 Task: Create in the project Vigilant in Backlog an issue 'Implement a new cloud-based supply chain finance system for a company with advanced financing and payment processing capabilities', assign it to team member softage.1@softage.net and change the status to IN PROGRESS.
Action: Mouse moved to (171, 46)
Screenshot: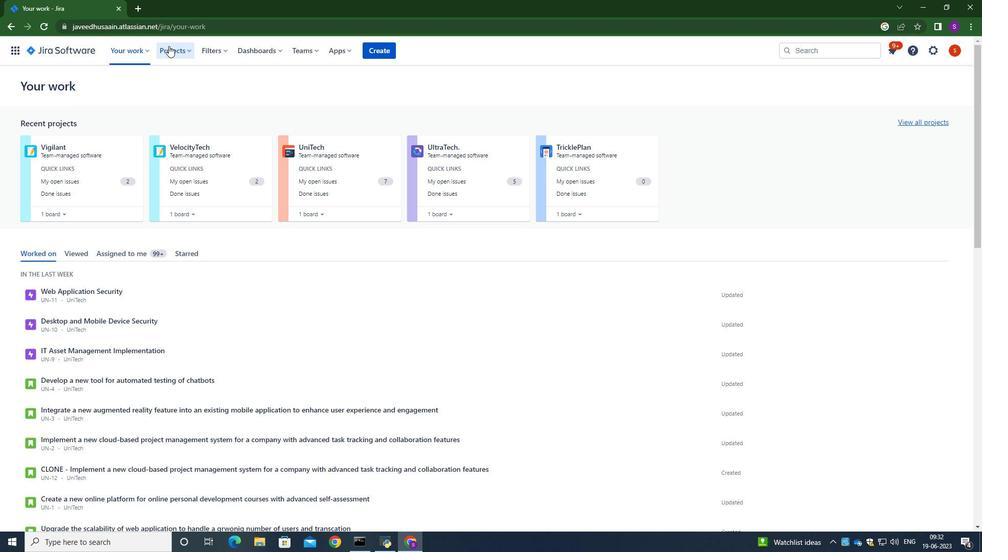 
Action: Mouse pressed left at (171, 46)
Screenshot: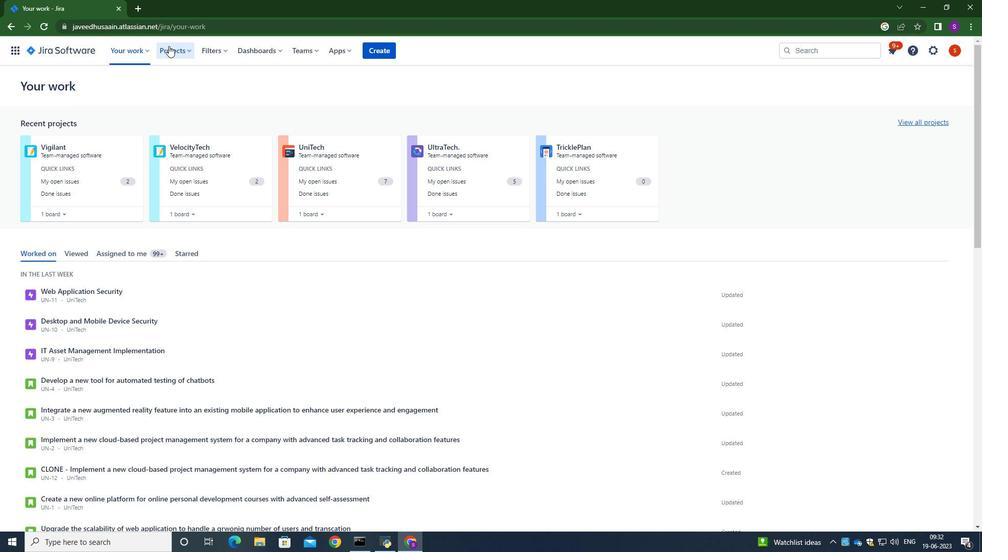 
Action: Mouse moved to (223, 103)
Screenshot: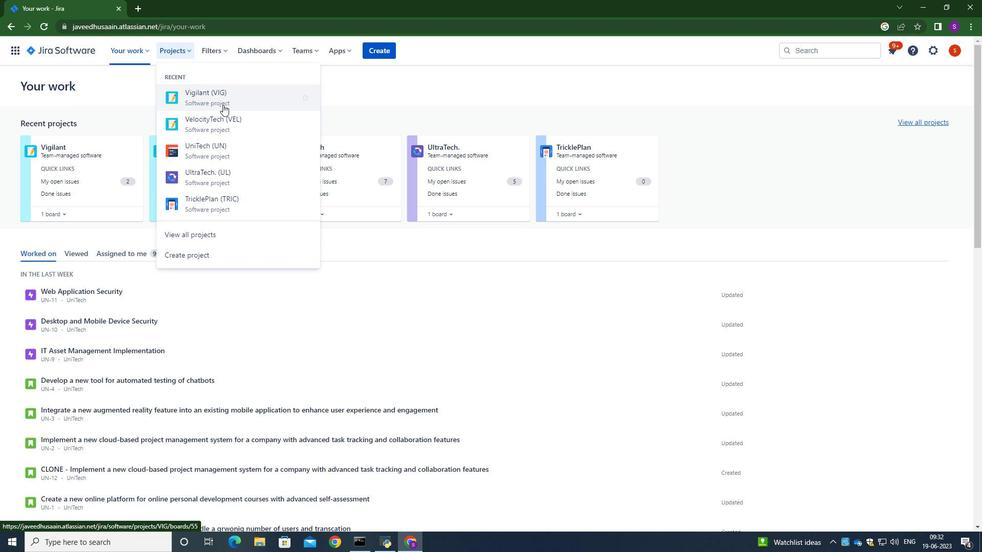 
Action: Mouse pressed left at (223, 103)
Screenshot: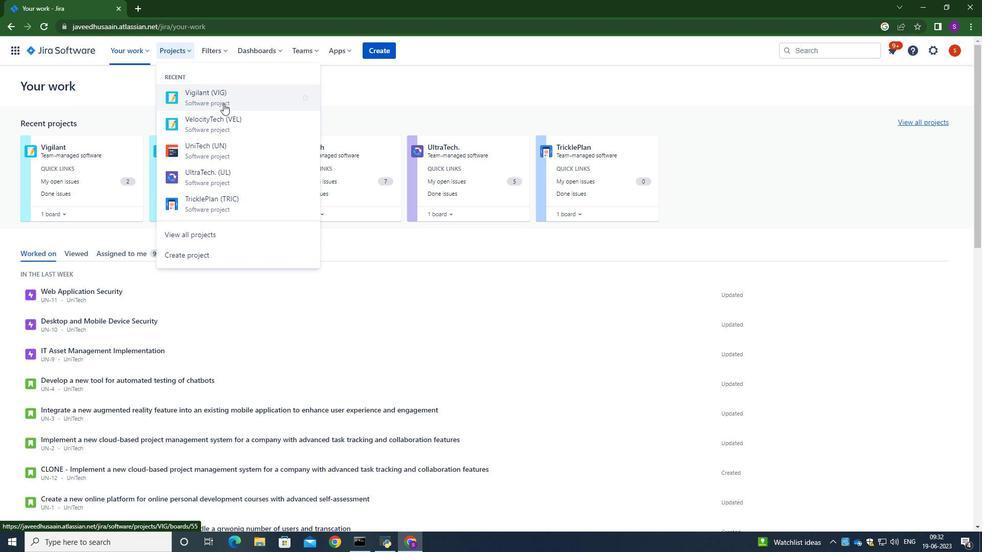 
Action: Mouse moved to (68, 151)
Screenshot: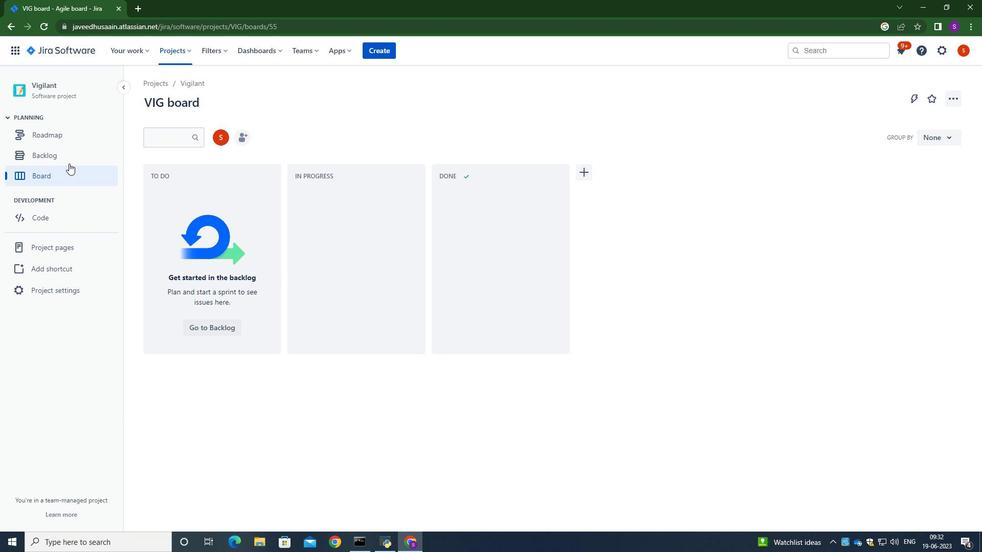 
Action: Mouse pressed left at (68, 151)
Screenshot: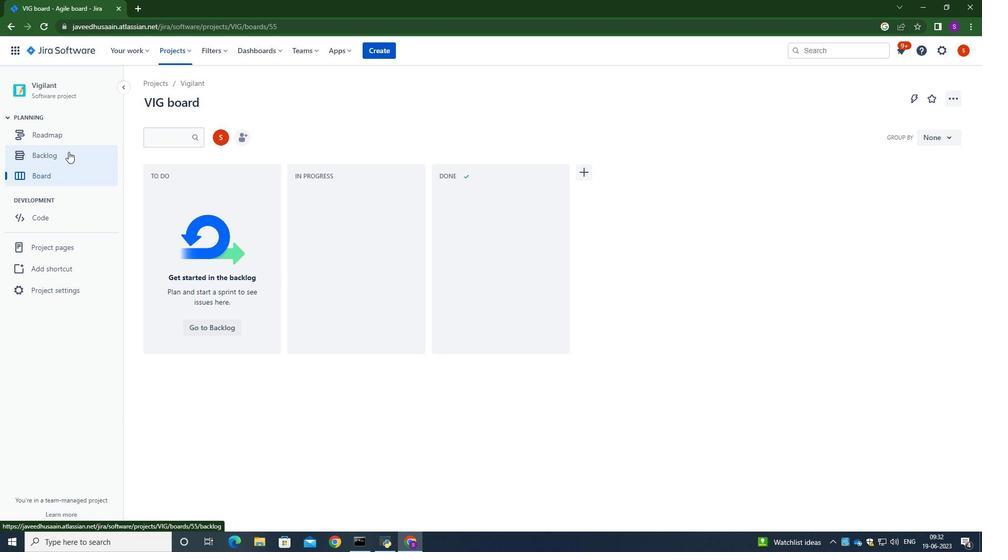 
Action: Mouse moved to (183, 245)
Screenshot: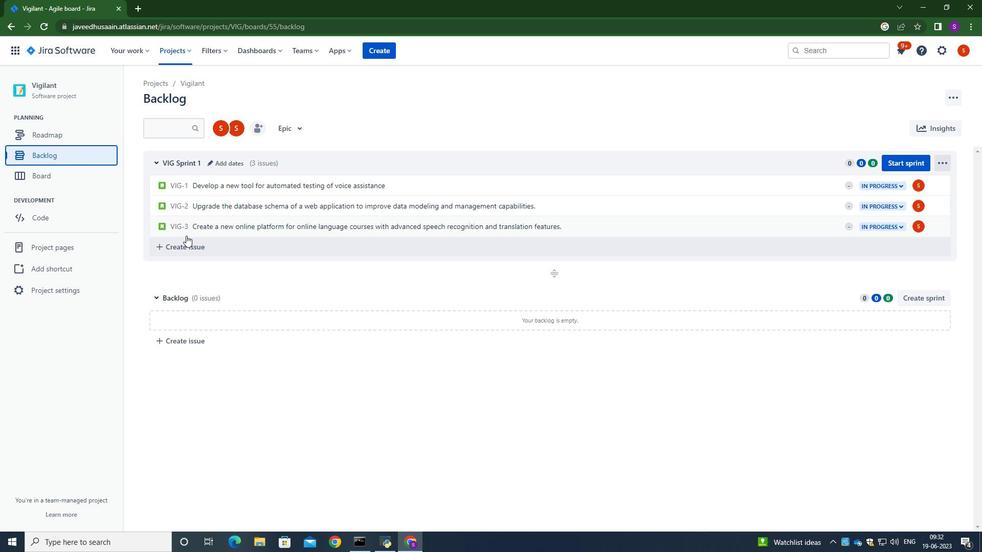 
Action: Mouse pressed left at (183, 245)
Screenshot: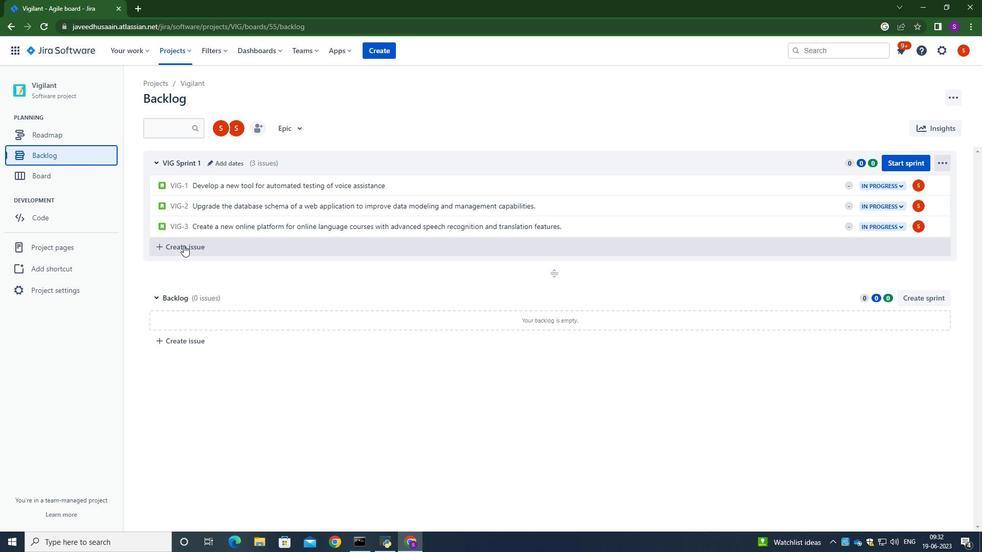 
Action: Mouse moved to (216, 247)
Screenshot: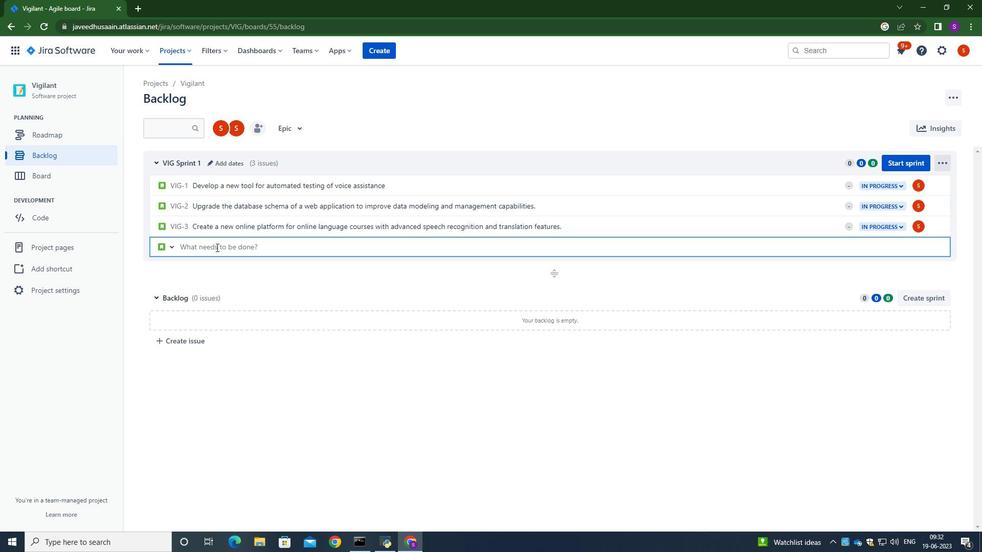 
Action: Mouse pressed left at (216, 247)
Screenshot: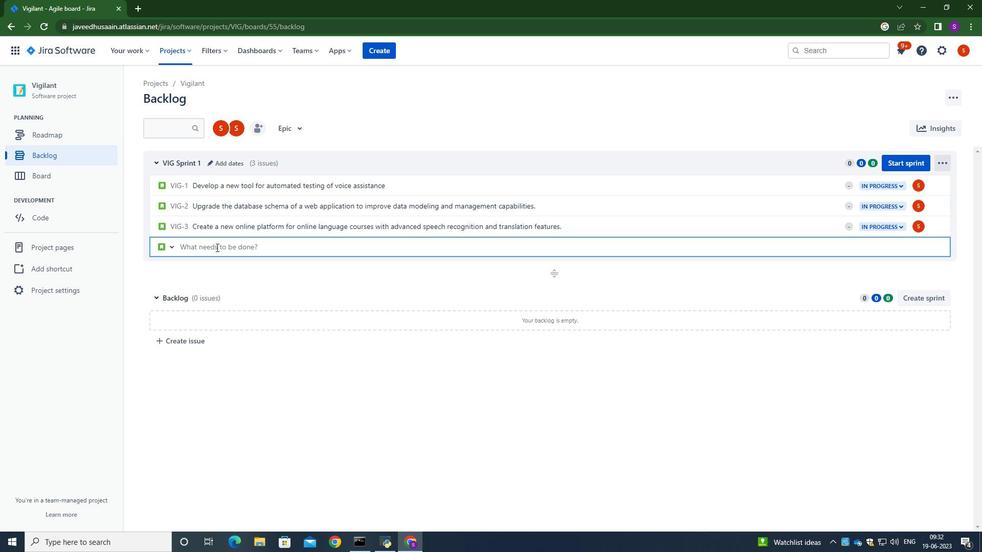 
Action: Key pressed <Key.caps_lock>I<Key.caps_lock>mop<Key.backspace><Key.backspace>plemant<Key.space><Key.backspace><Key.backspace><Key.backspace><Key.backspace><Key.backspace>ment<Key.space>a<Key.space>new<Key.space>cloud<Key.space><Key.backspace>-based<Key.space>supply<Key.space>chain<Key.space>finance<Key.space>system<Key.space>for<Key.space>a<Key.space>company<Key.space>with<Key.space>advanced<Key.space>financing<Key.space>and<Key.space>payment<Key.space>processing<Key.space>capabilities.<Key.enter>
Screenshot: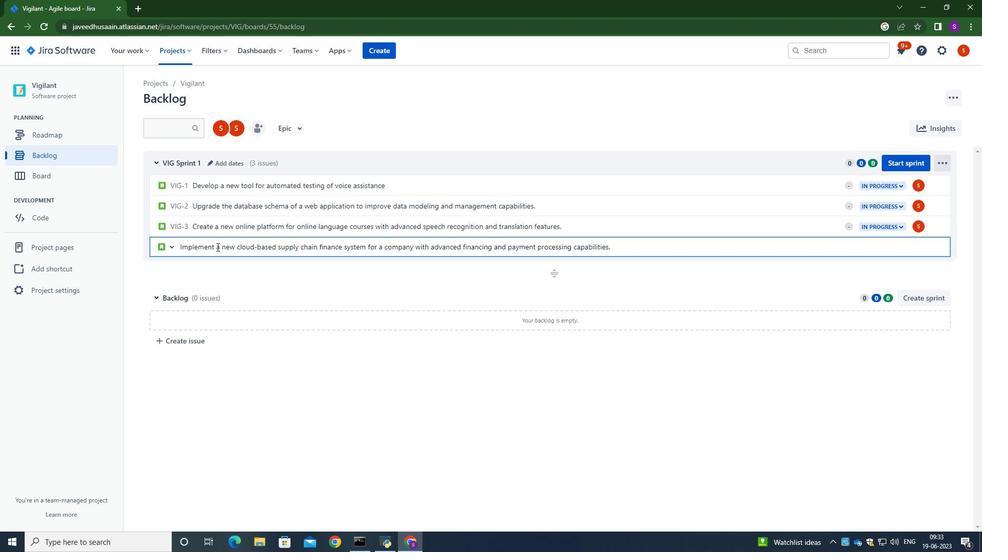 
Action: Mouse moved to (918, 246)
Screenshot: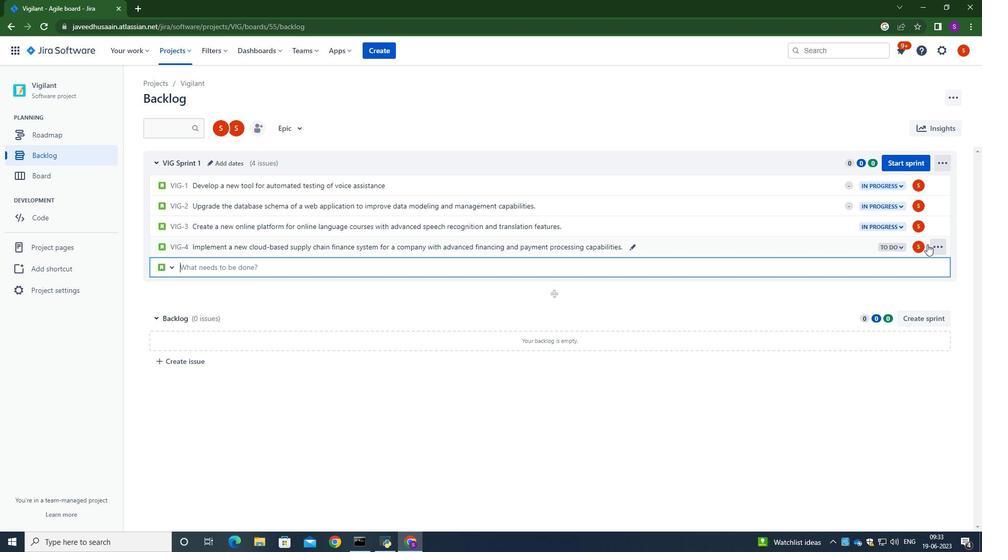 
Action: Mouse pressed left at (918, 246)
Screenshot: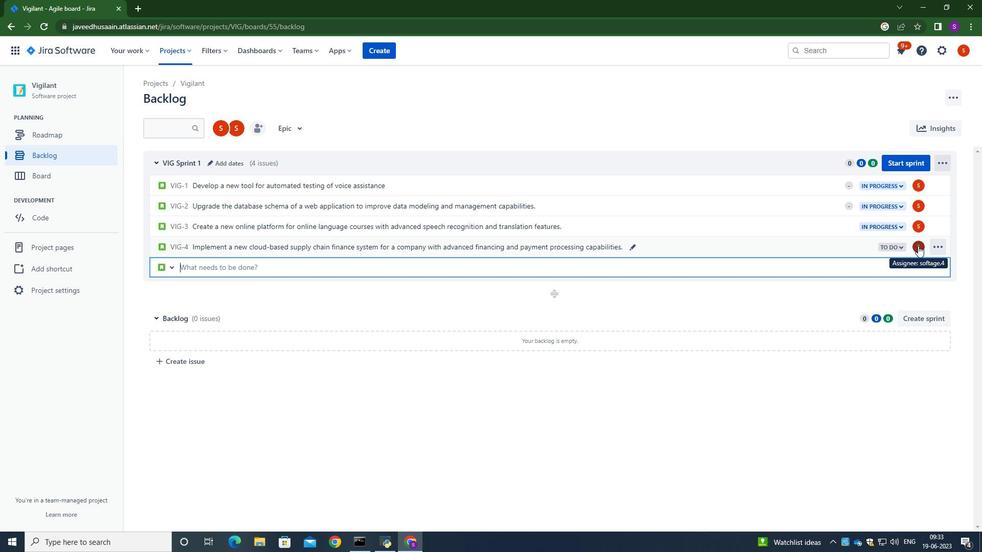 
Action: Mouse moved to (850, 263)
Screenshot: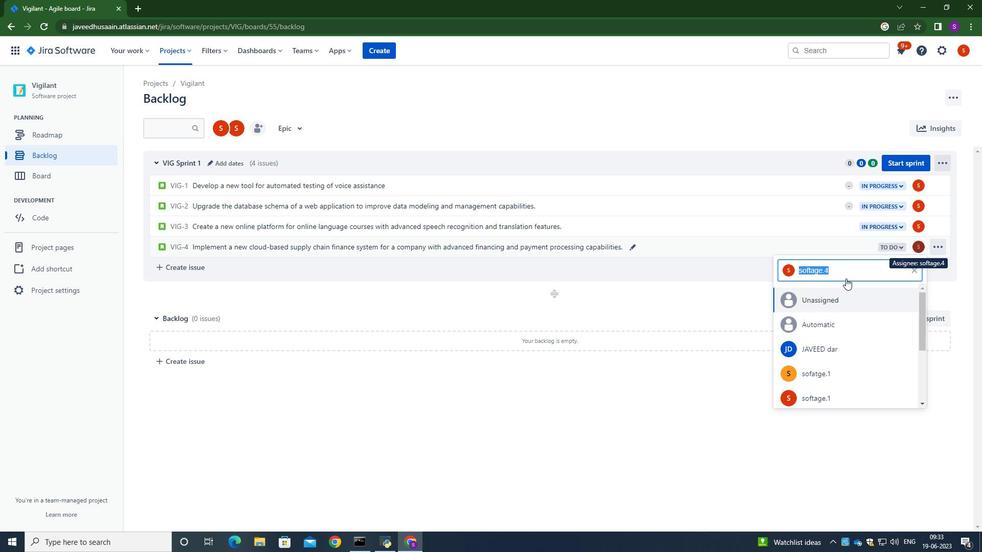 
Action: Key pressed softage.1<Key.shift>@softage.net
Screenshot: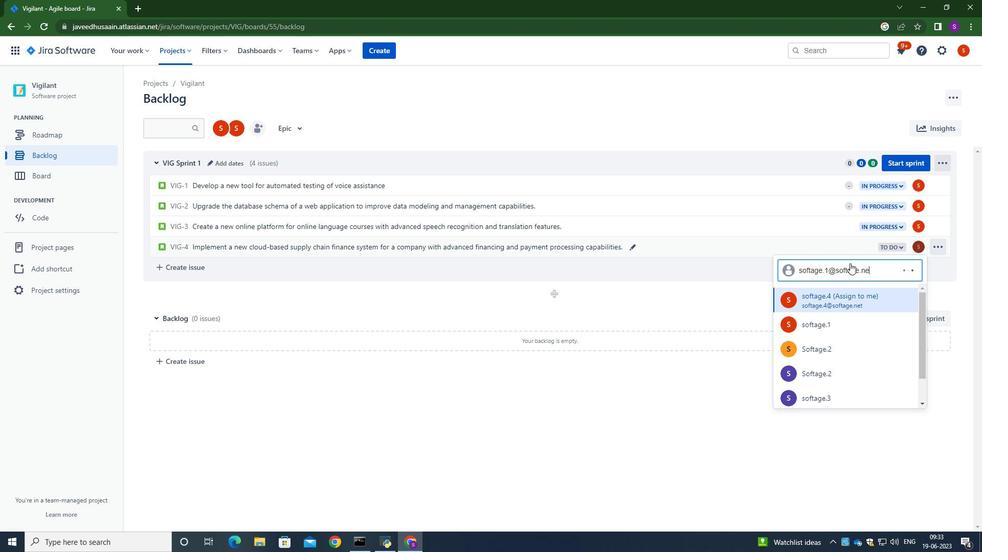 
Action: Mouse moved to (836, 302)
Screenshot: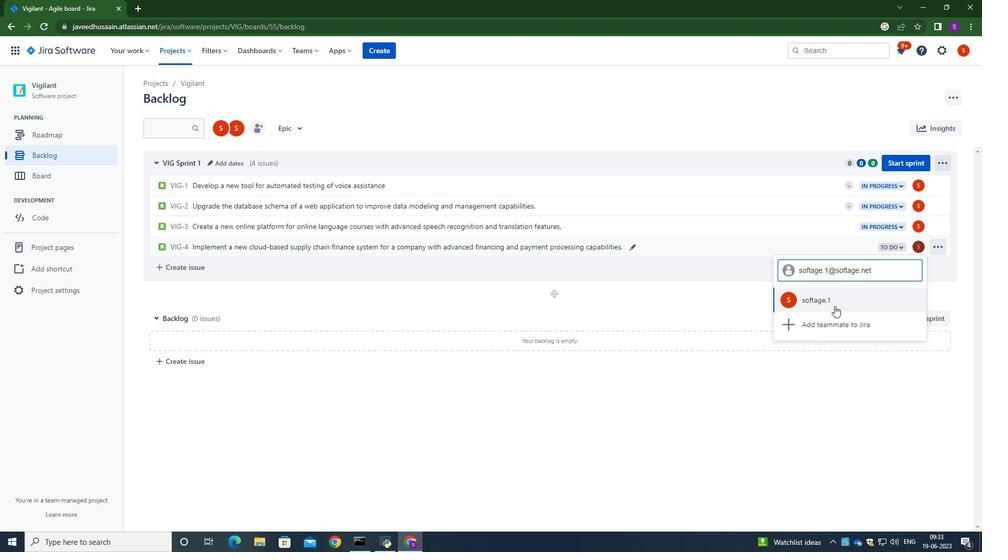 
Action: Mouse pressed left at (836, 302)
Screenshot: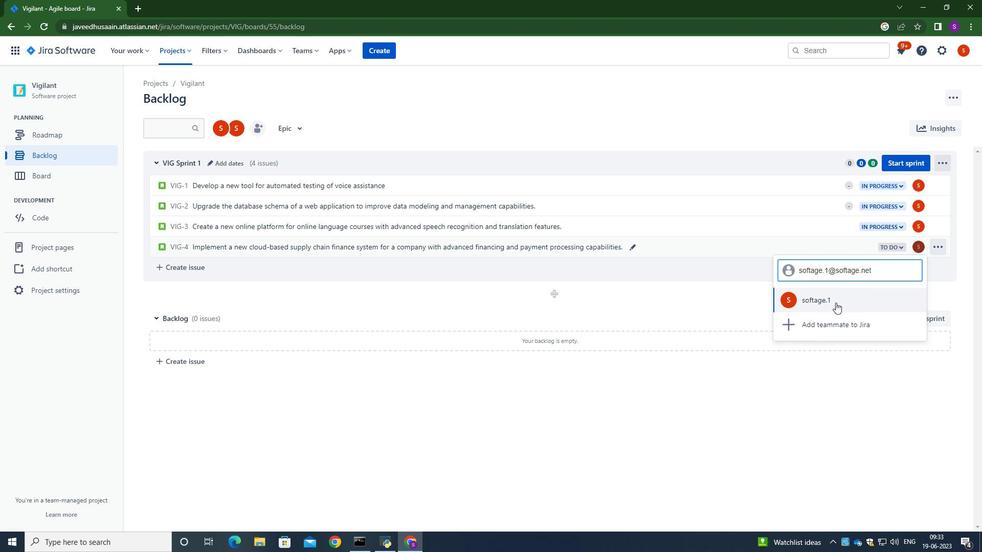 
Action: Mouse moved to (900, 249)
Screenshot: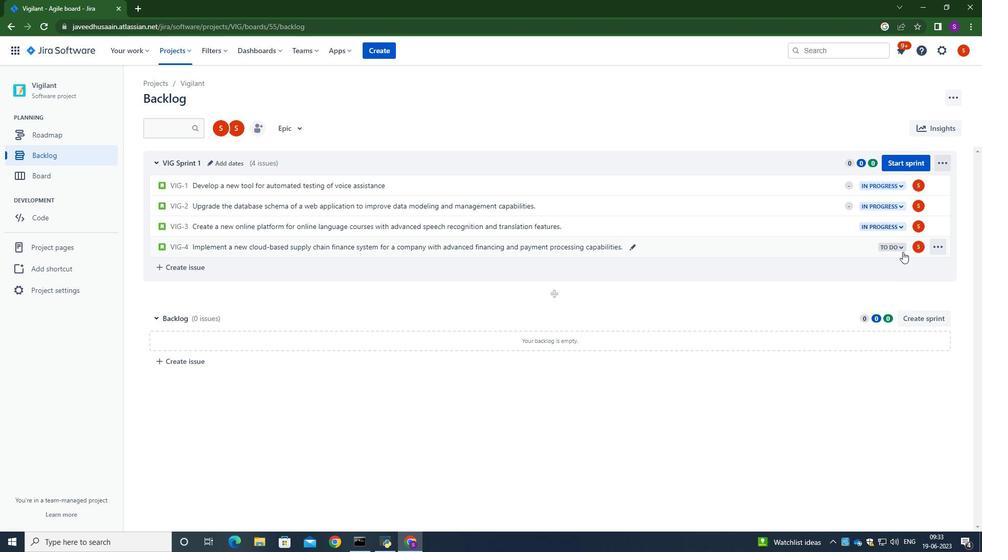 
Action: Mouse pressed left at (900, 249)
Screenshot: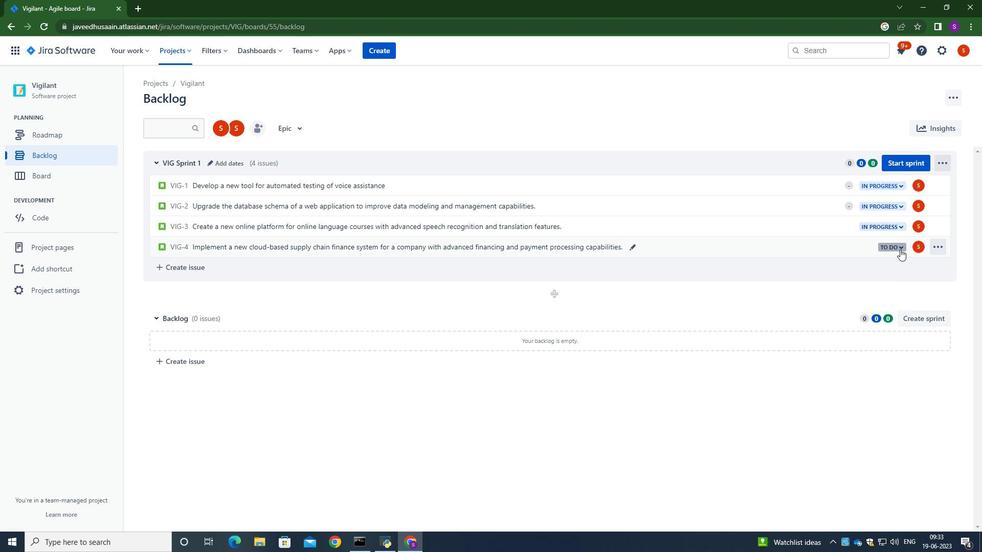 
Action: Mouse moved to (861, 264)
Screenshot: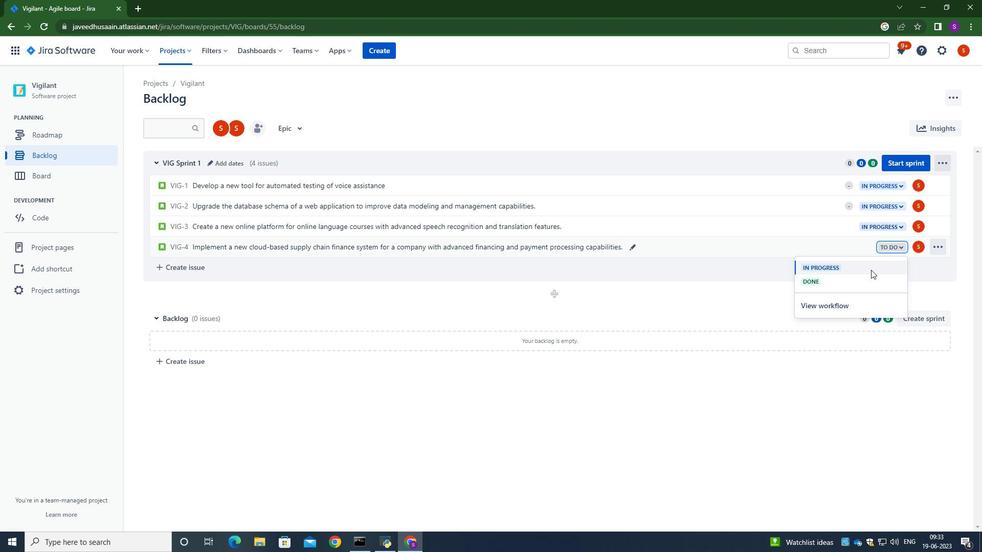 
Action: Mouse pressed left at (861, 264)
Screenshot: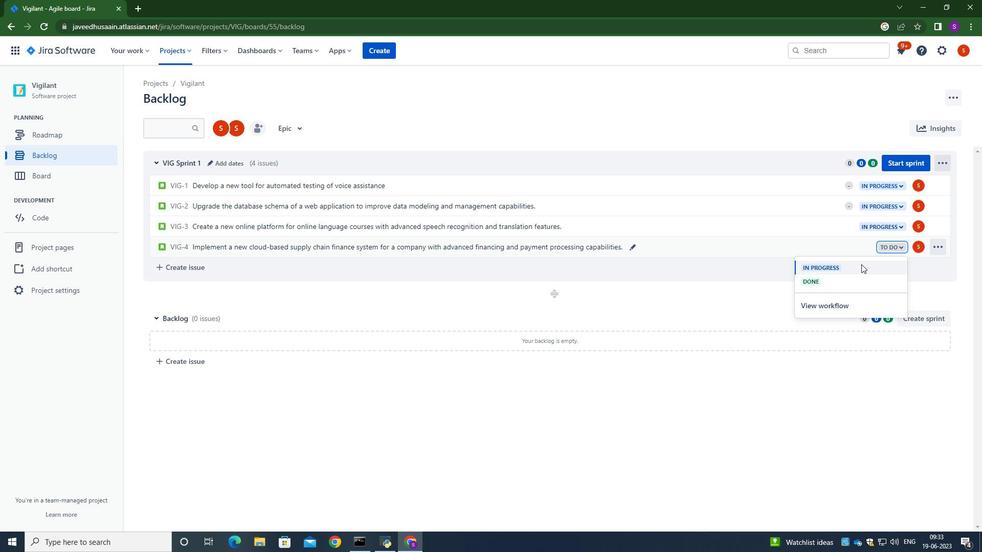 
Action: Mouse moved to (747, 97)
Screenshot: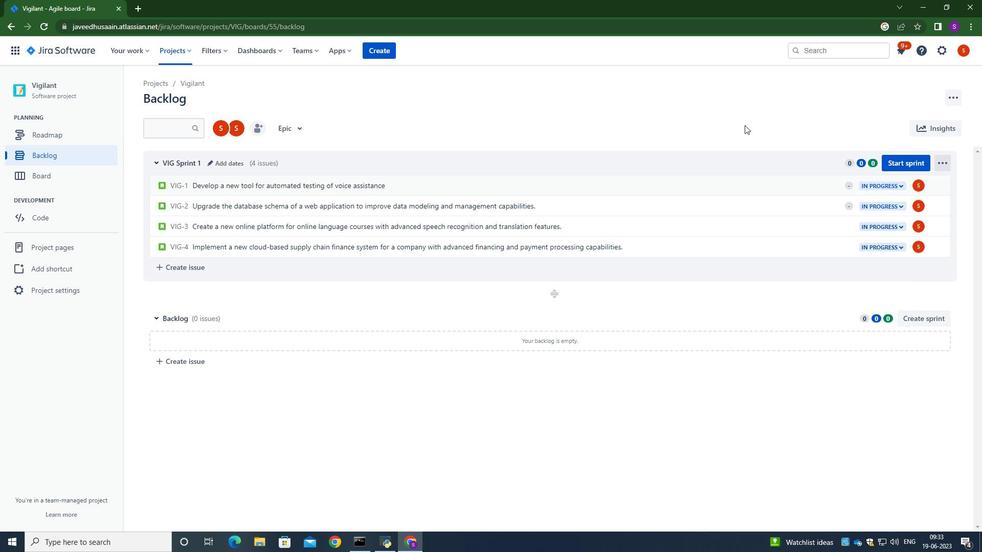 
Action: Mouse pressed left at (747, 97)
Screenshot: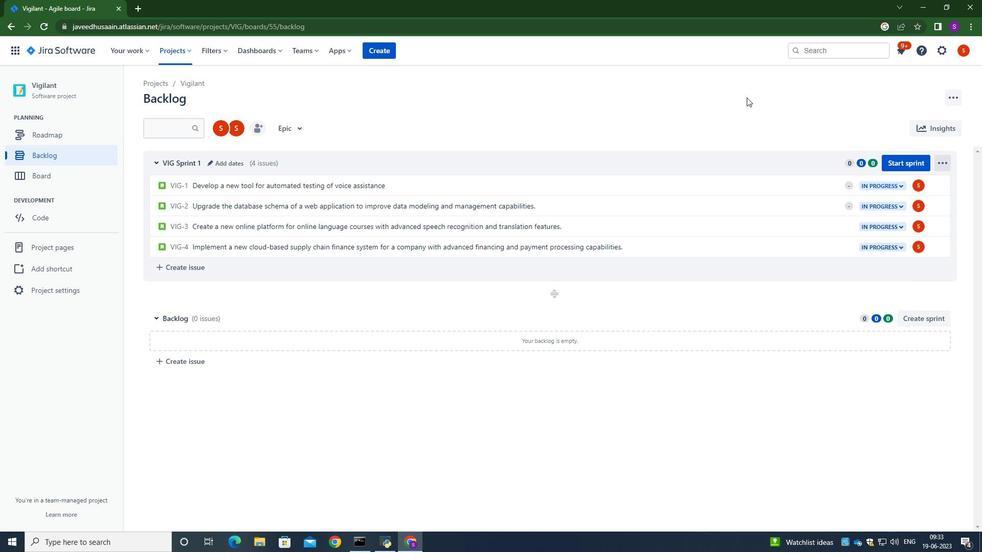 
